 Task: Move the card to "the next list on the board".
Action: Mouse moved to (1117, 268)
Screenshot: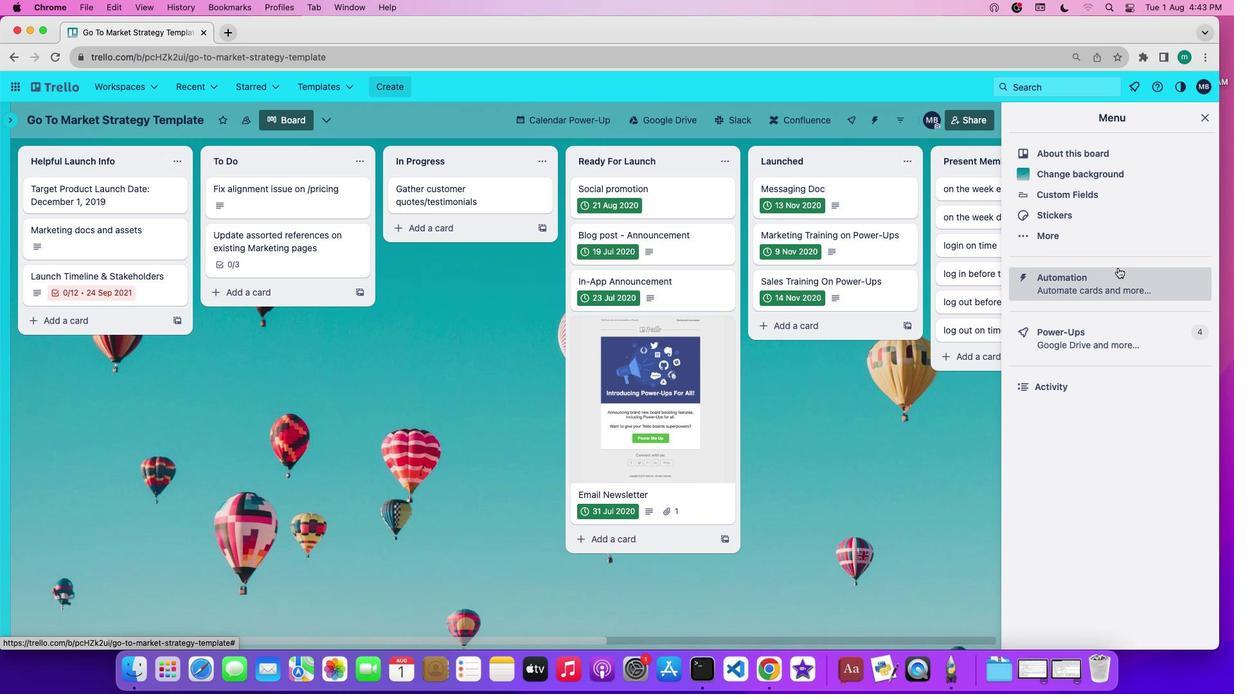 
Action: Mouse pressed left at (1117, 268)
Screenshot: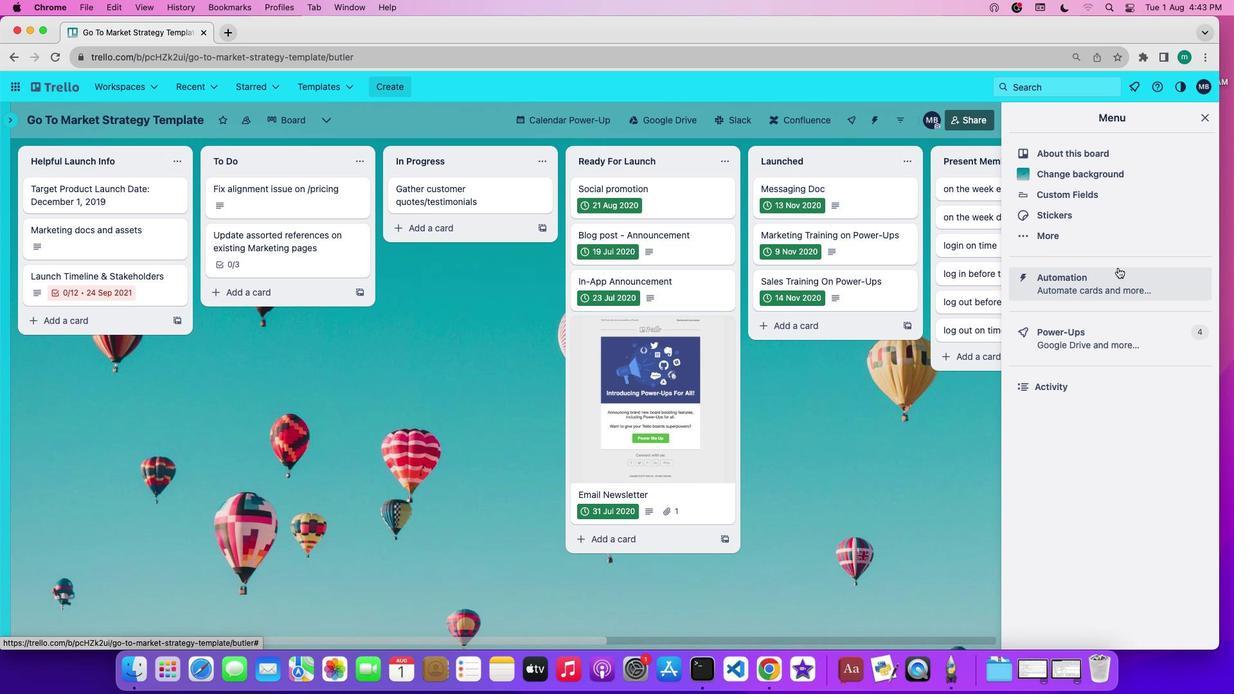 
Action: Mouse moved to (57, 329)
Screenshot: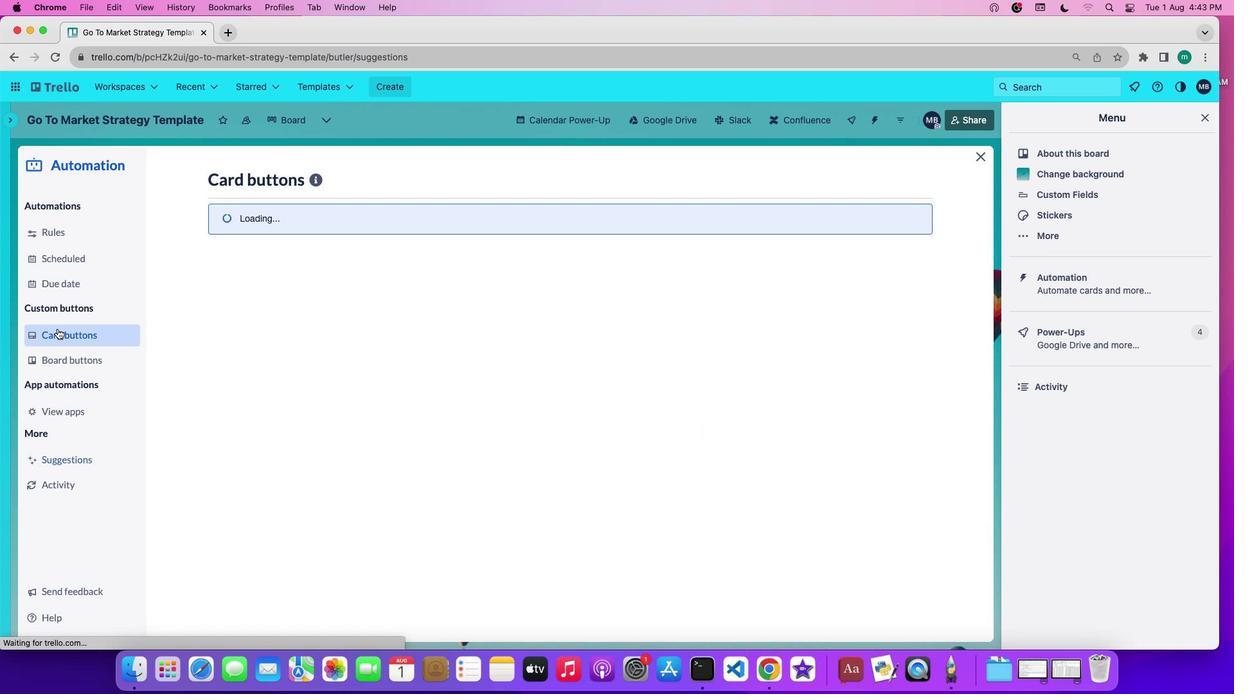 
Action: Mouse pressed left at (57, 329)
Screenshot: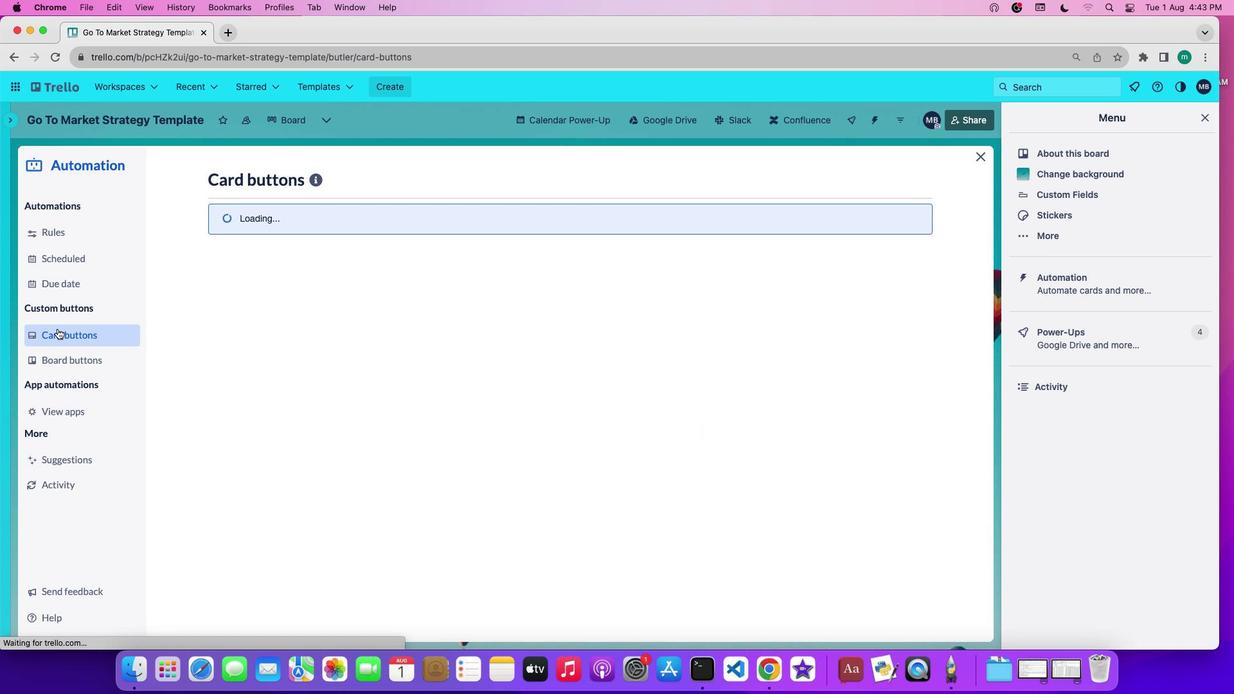 
Action: Mouse moved to (286, 441)
Screenshot: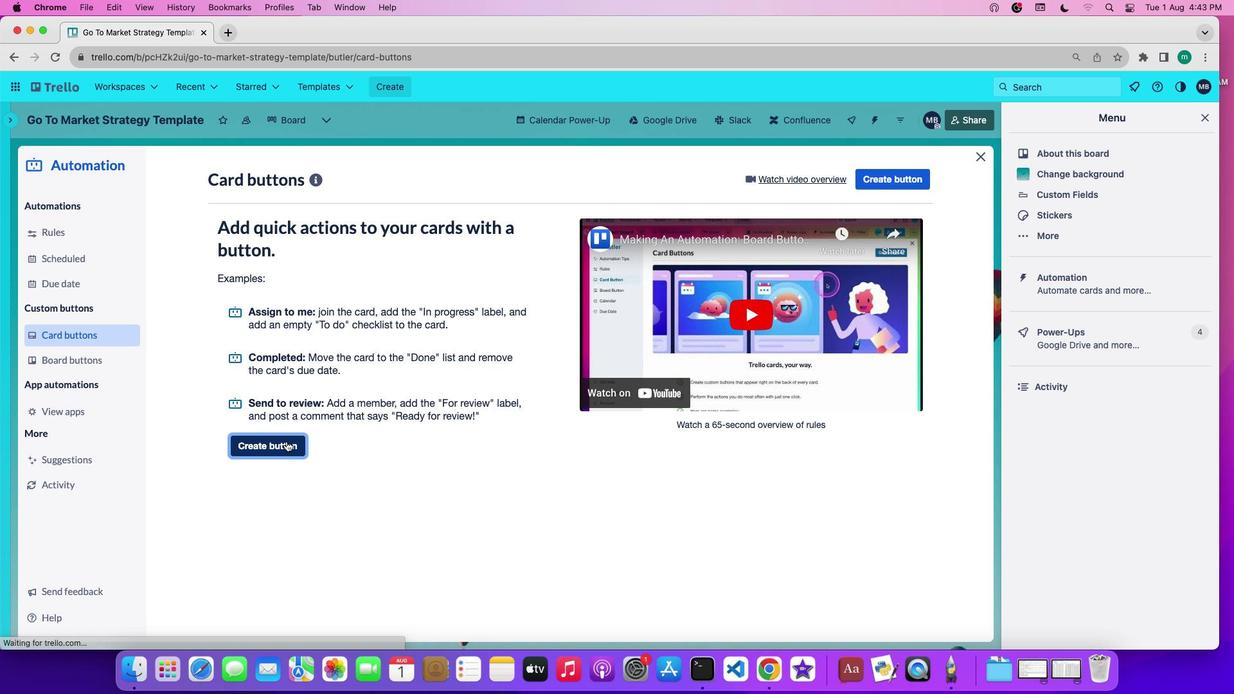 
Action: Mouse pressed left at (286, 441)
Screenshot: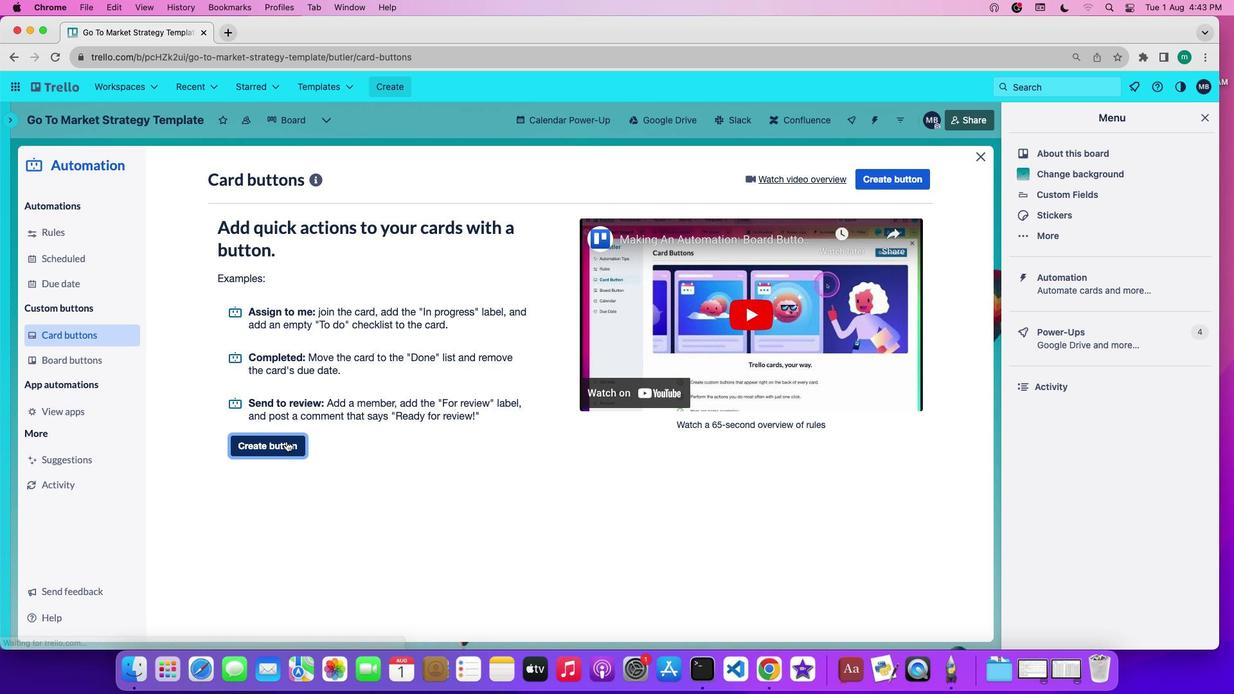 
Action: Mouse moved to (548, 347)
Screenshot: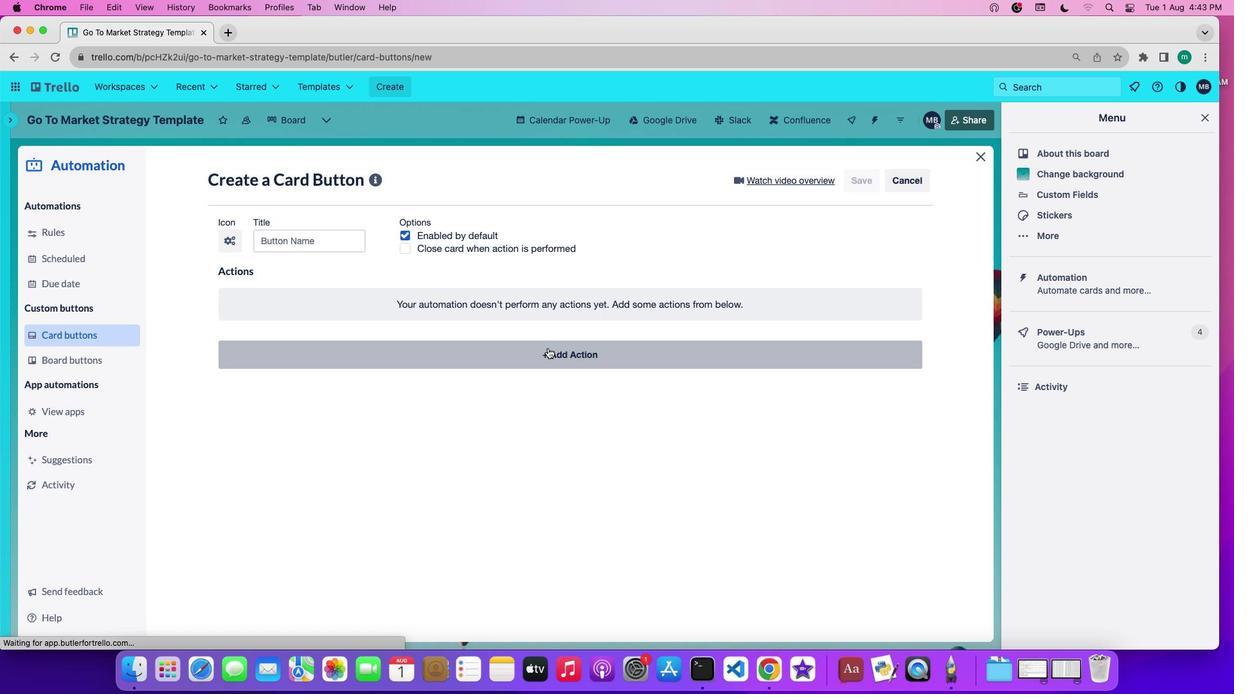 
Action: Mouse pressed left at (548, 347)
Screenshot: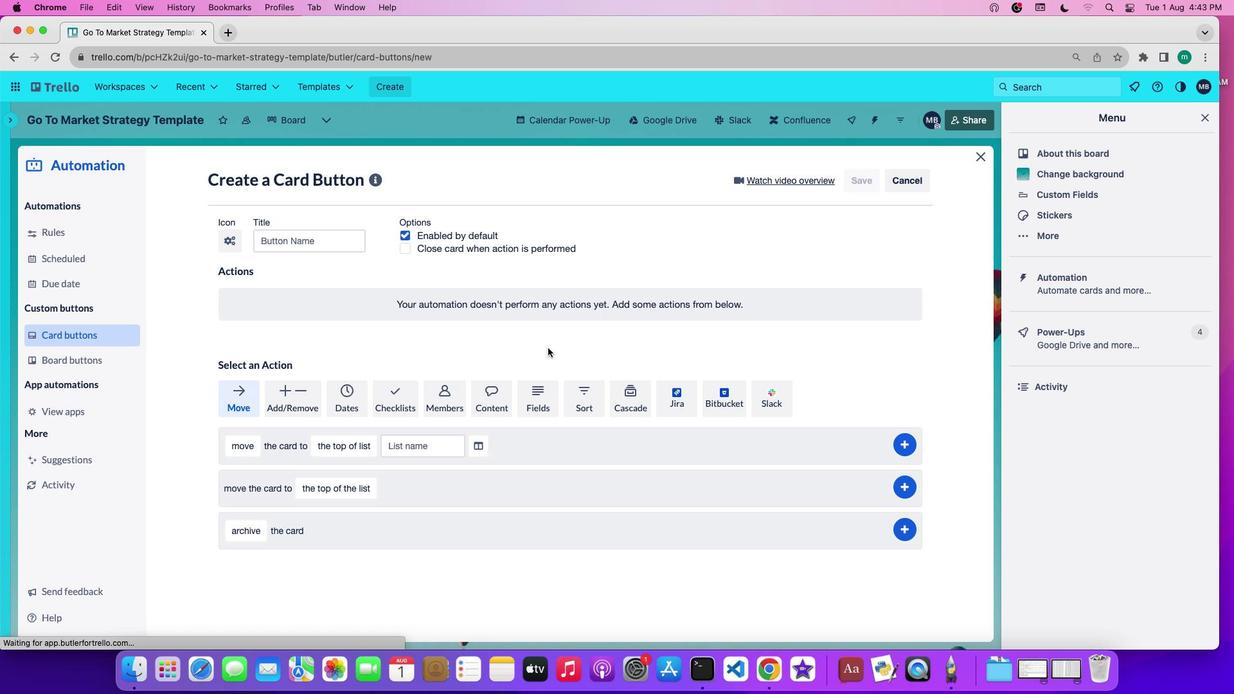 
Action: Mouse moved to (340, 487)
Screenshot: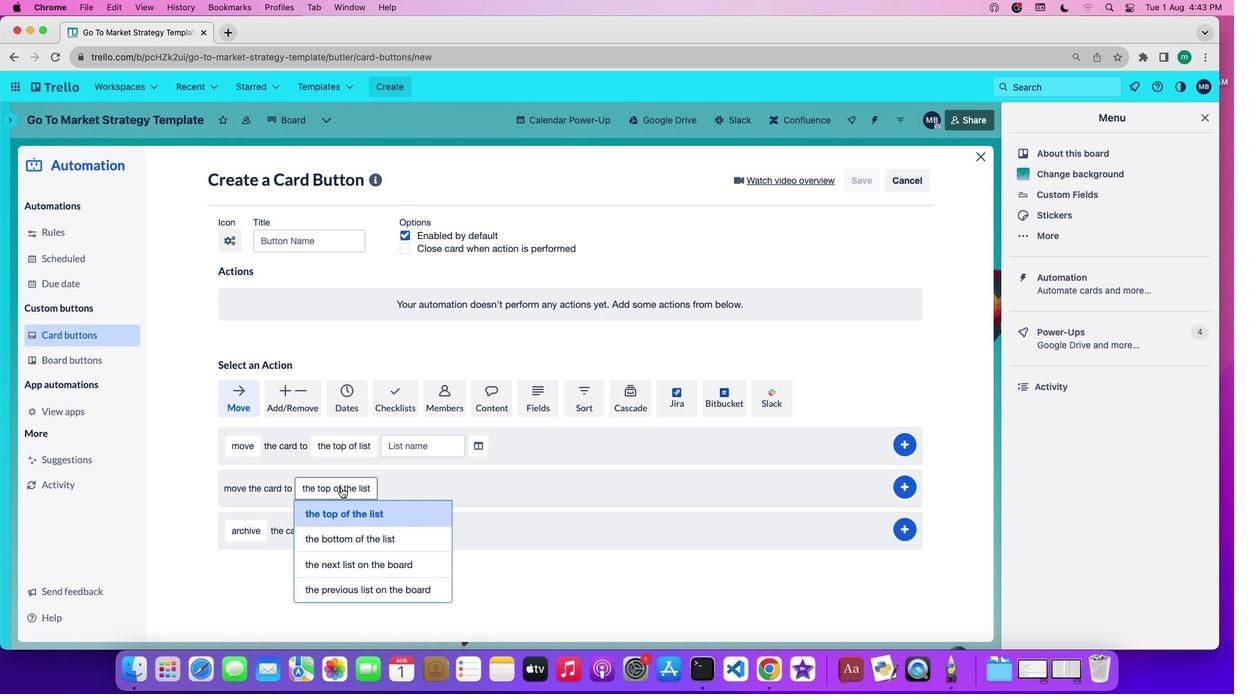 
Action: Mouse pressed left at (340, 487)
Screenshot: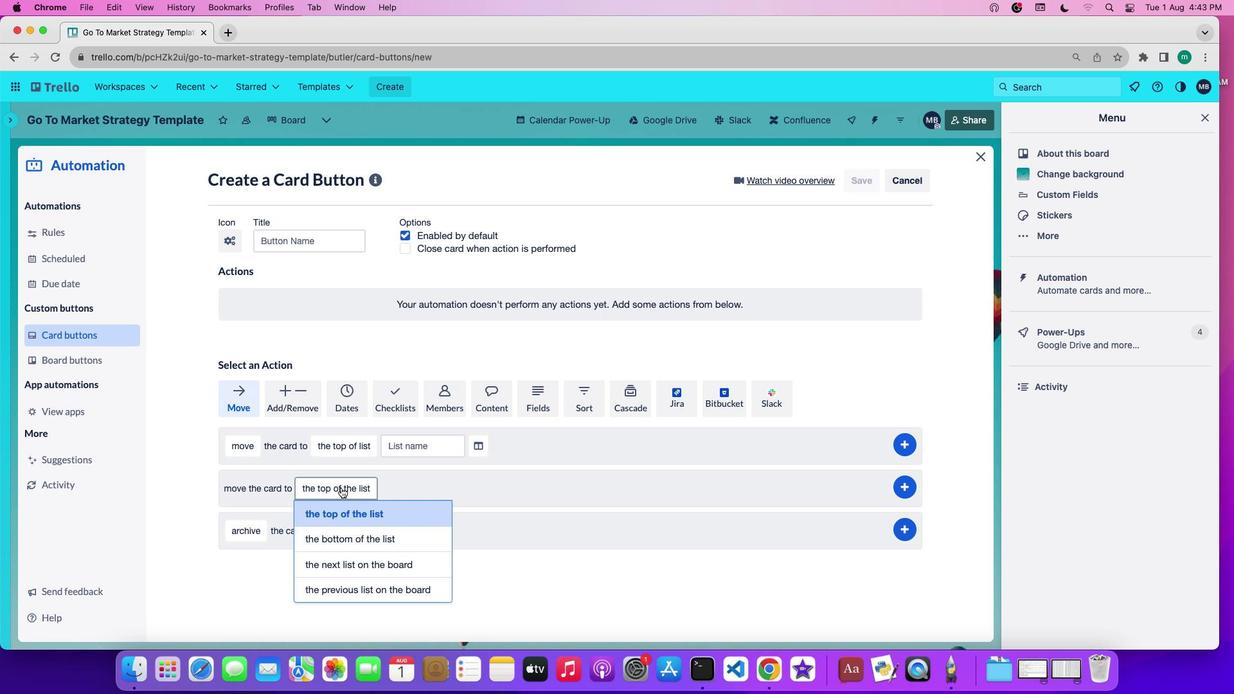 
Action: Mouse moved to (367, 572)
Screenshot: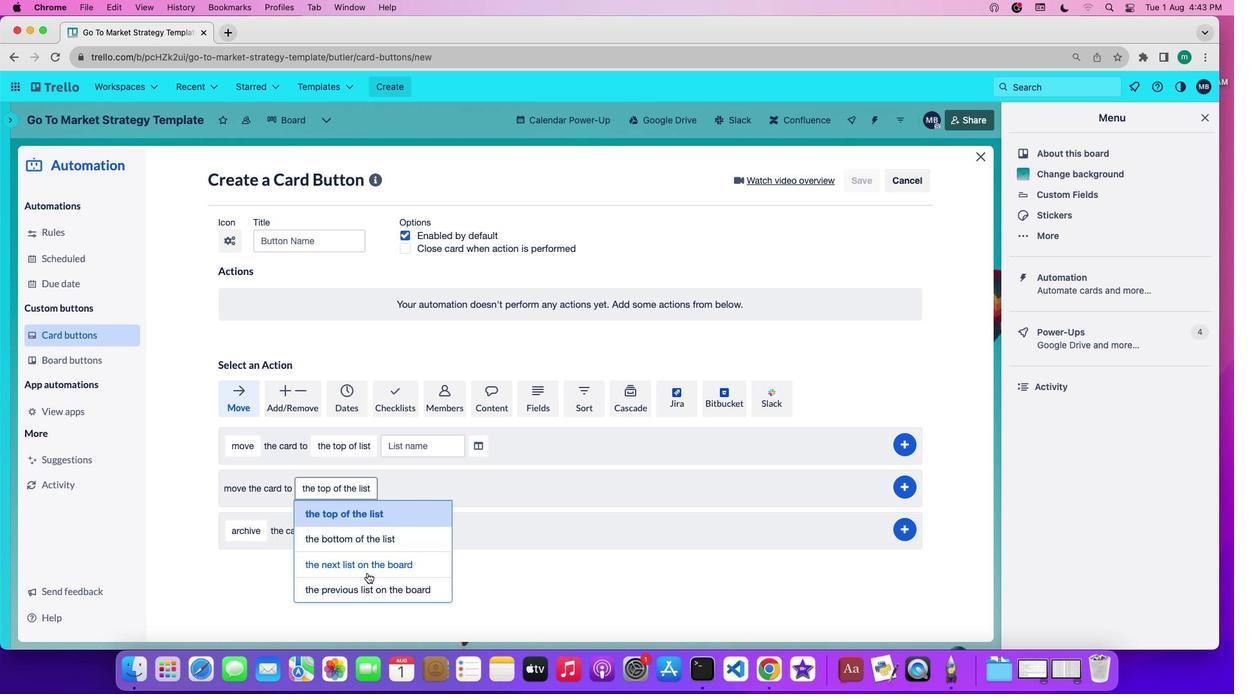 
Action: Mouse pressed left at (367, 572)
Screenshot: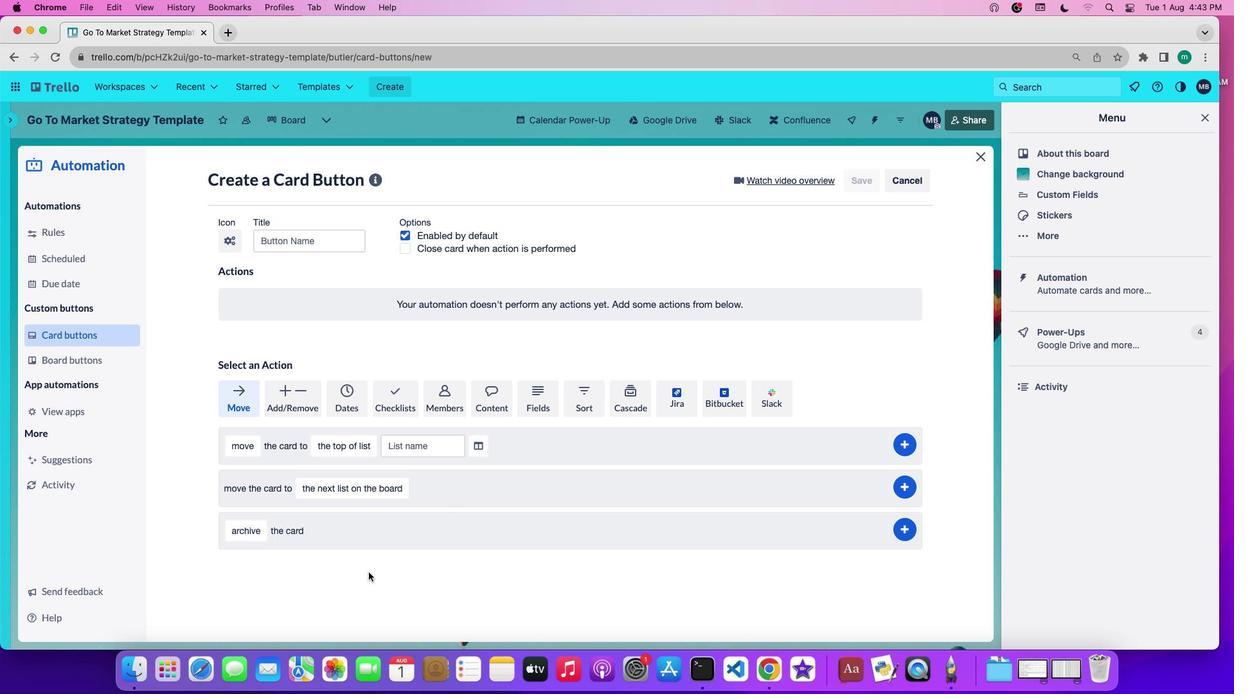
Action: Mouse moved to (908, 479)
Screenshot: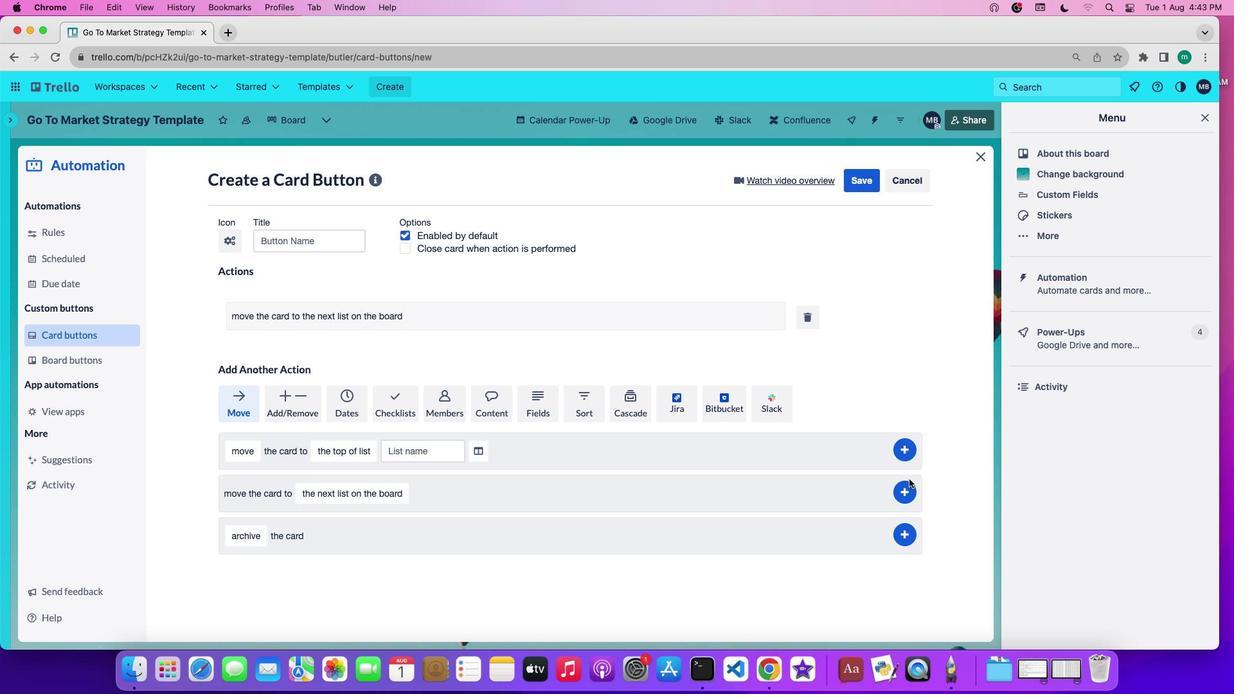 
Action: Mouse pressed left at (908, 479)
Screenshot: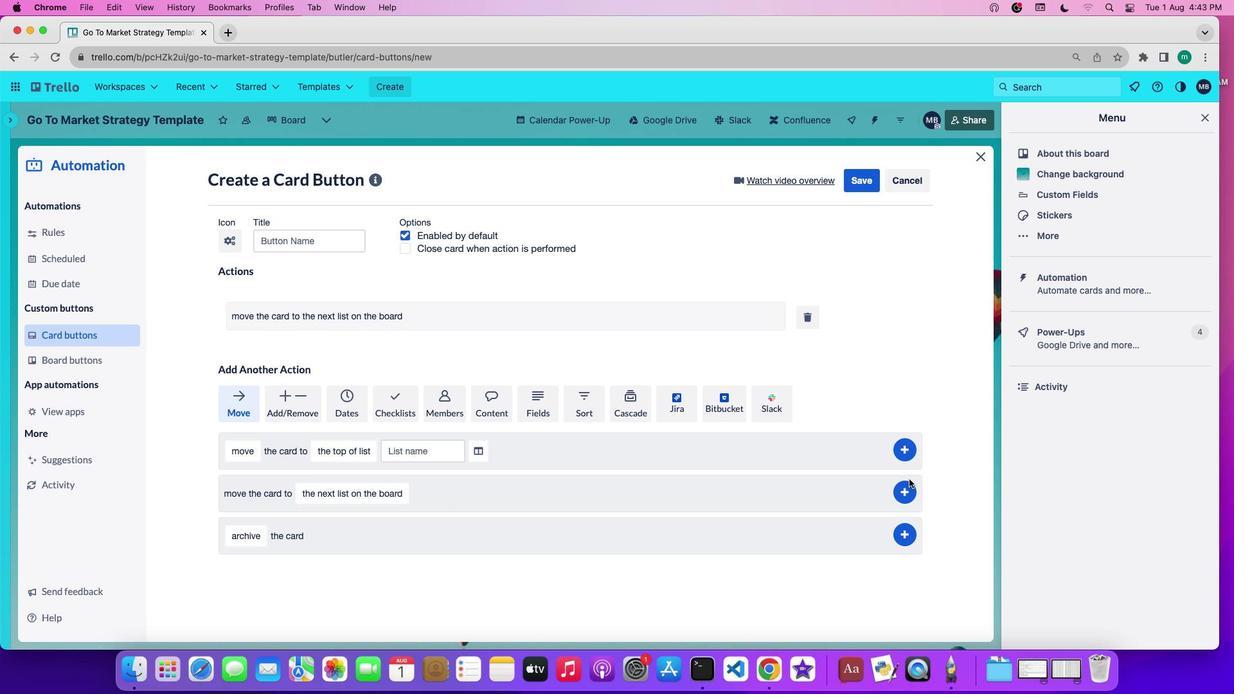 
